 Task: Change object animations to on click.
Action: Mouse moved to (189, 87)
Screenshot: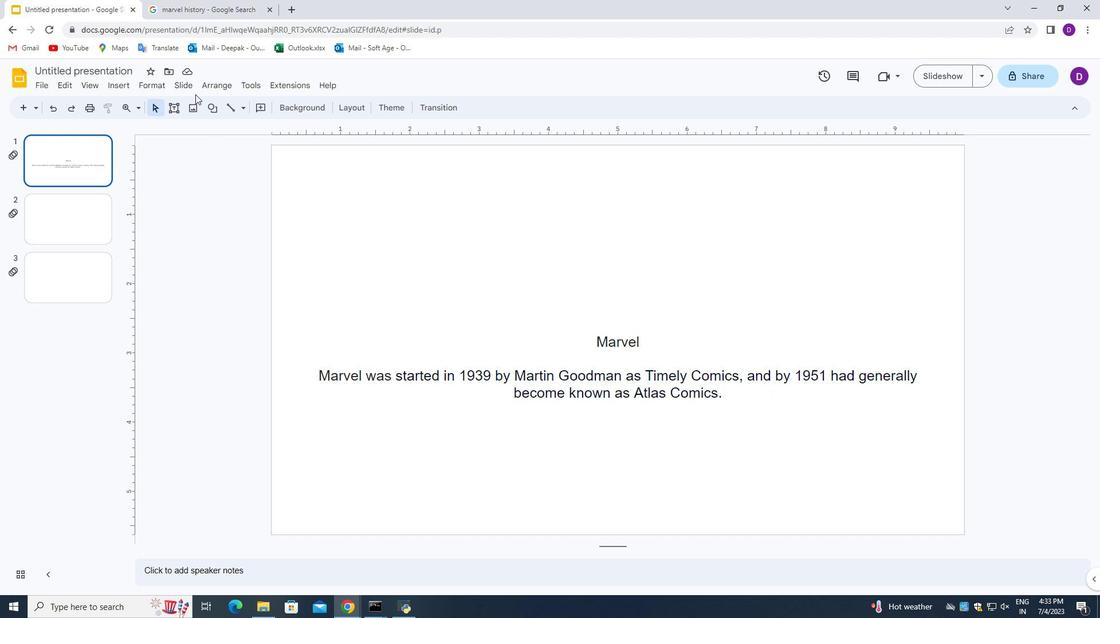 
Action: Mouse pressed left at (189, 87)
Screenshot: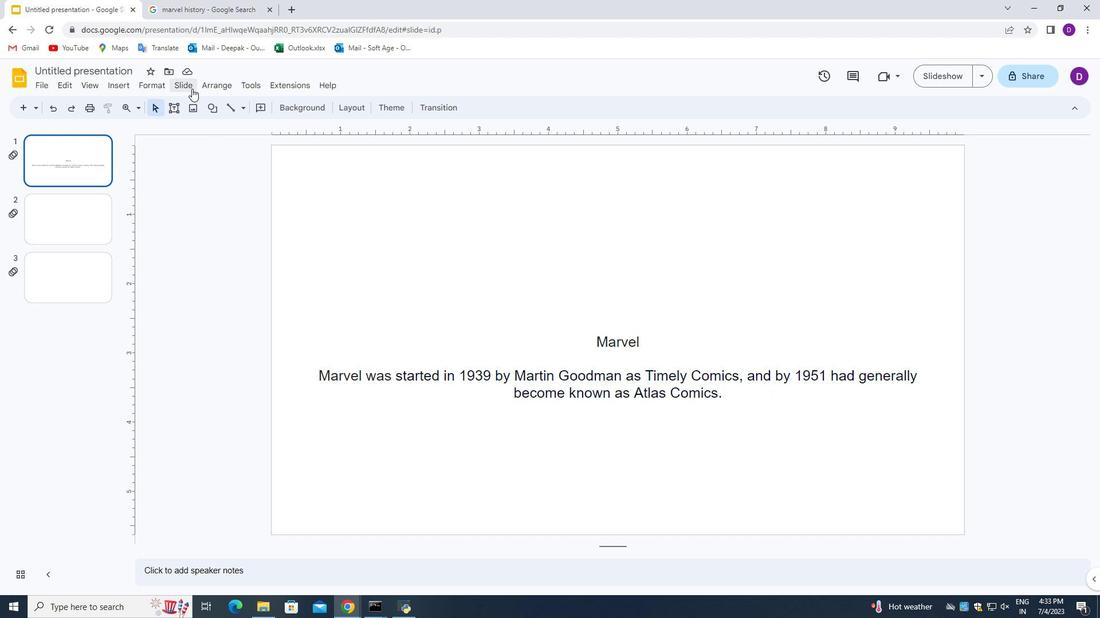 
Action: Mouse moved to (240, 240)
Screenshot: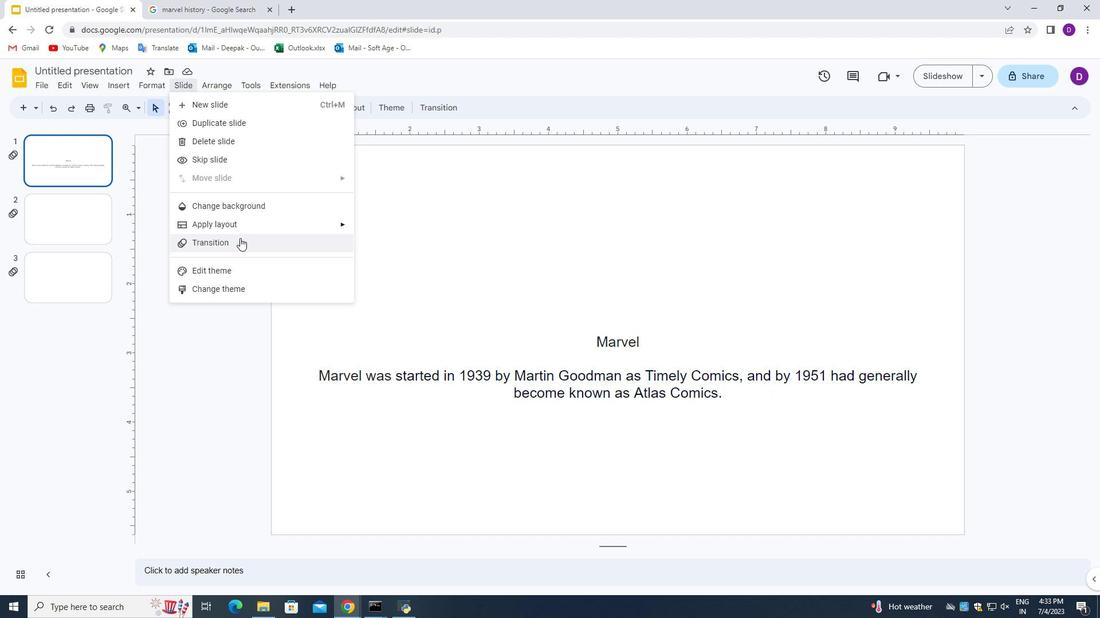 
Action: Mouse pressed left at (240, 240)
Screenshot: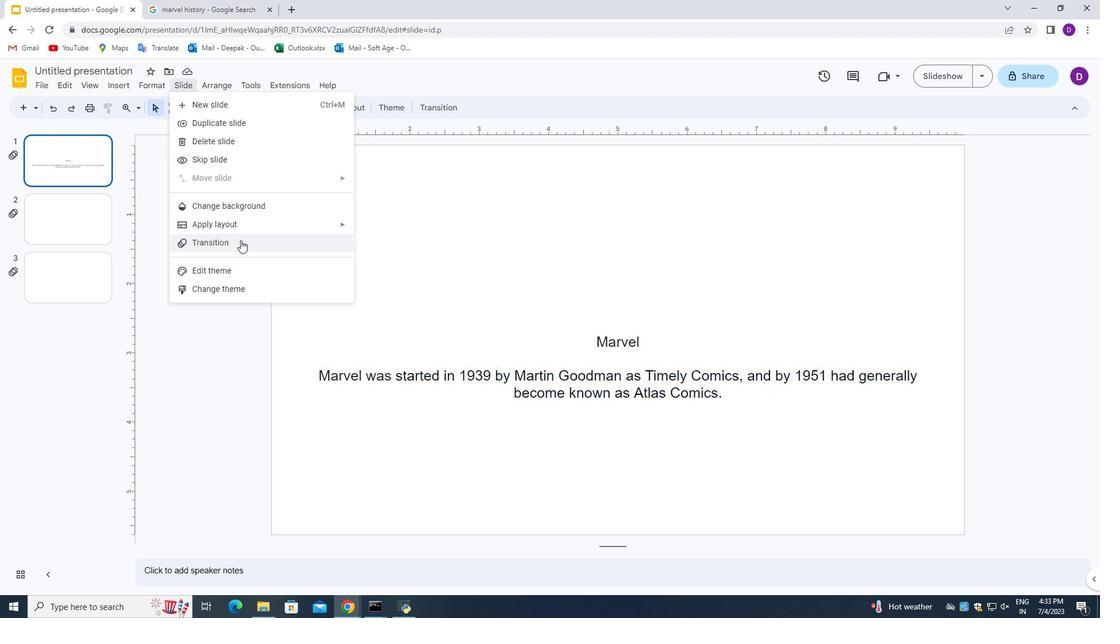 
Action: Mouse moved to (931, 358)
Screenshot: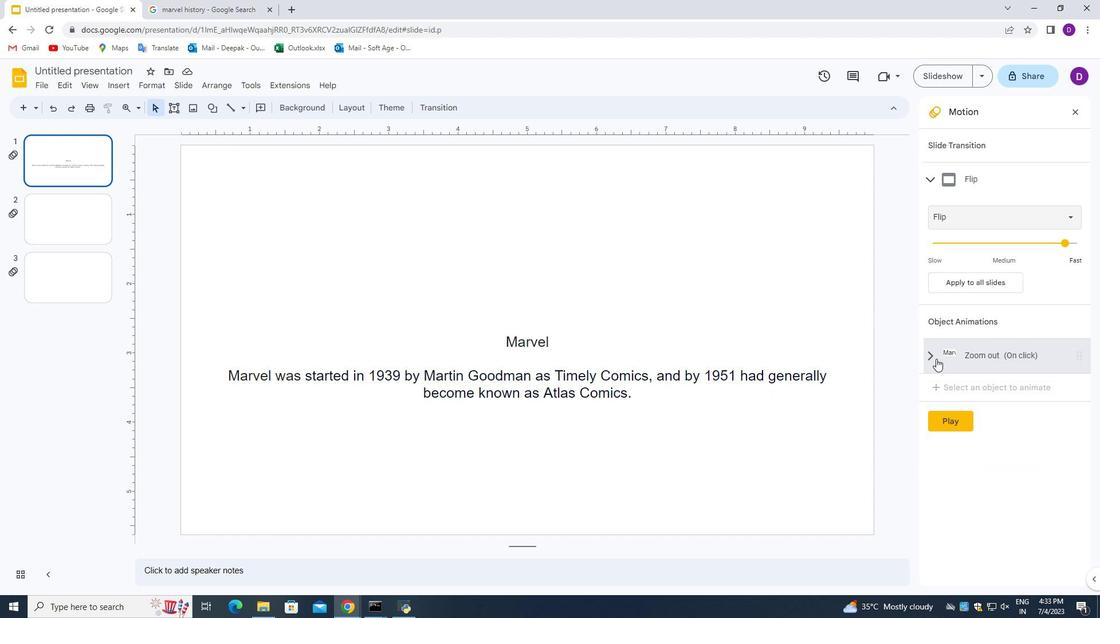 
Action: Mouse pressed left at (931, 358)
Screenshot: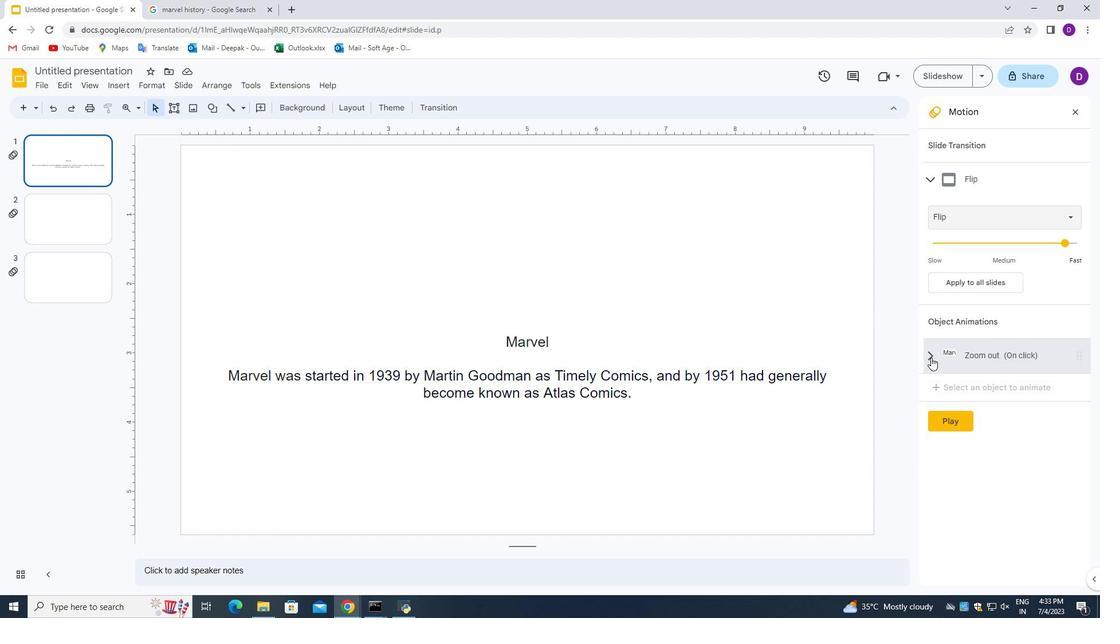 
Action: Mouse moved to (1072, 291)
Screenshot: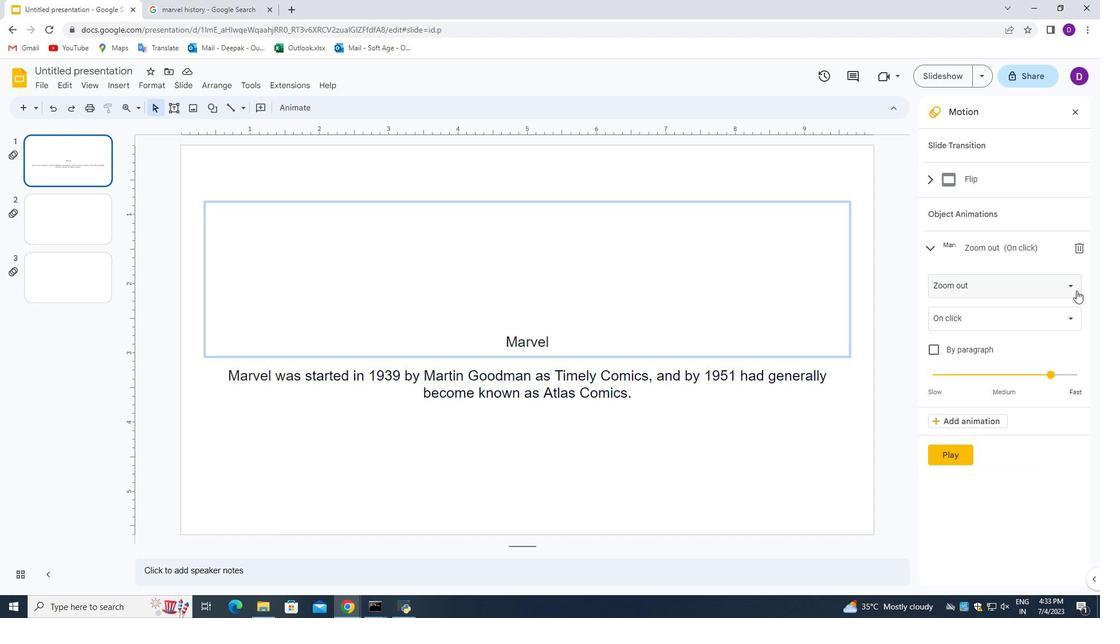 
Action: Mouse pressed left at (1072, 291)
Screenshot: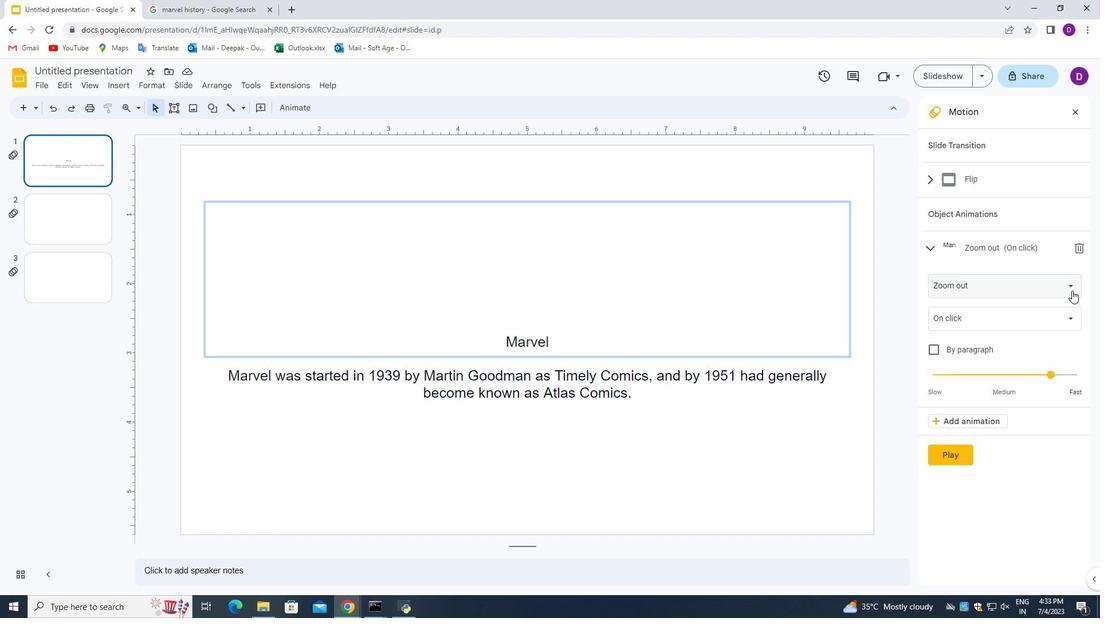 
Action: Mouse moved to (980, 571)
Screenshot: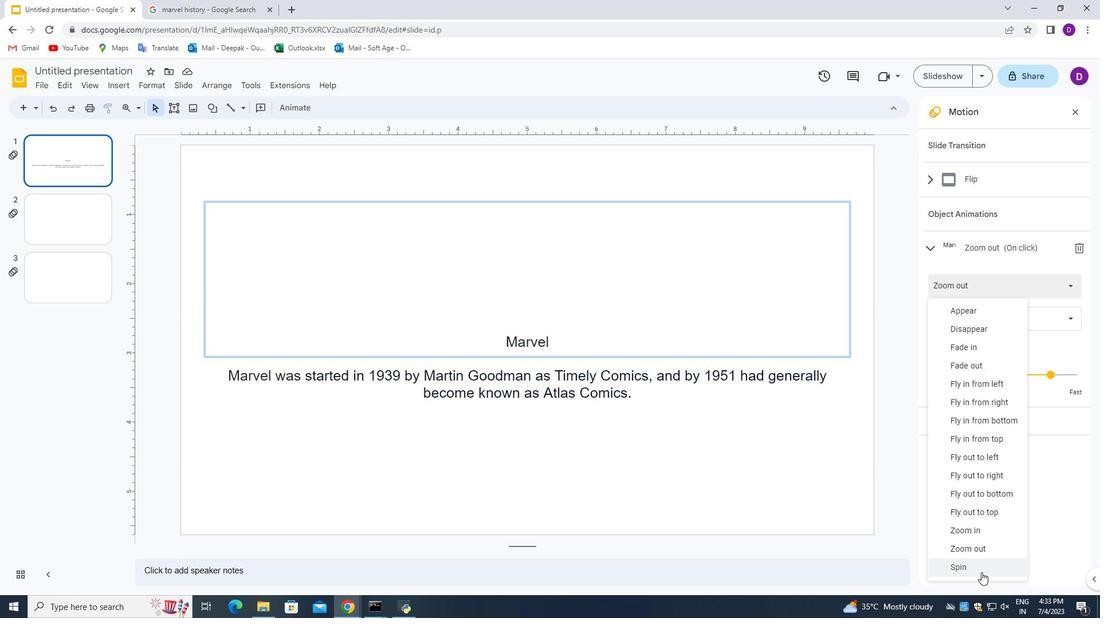 
Action: Mouse pressed left at (980, 571)
Screenshot: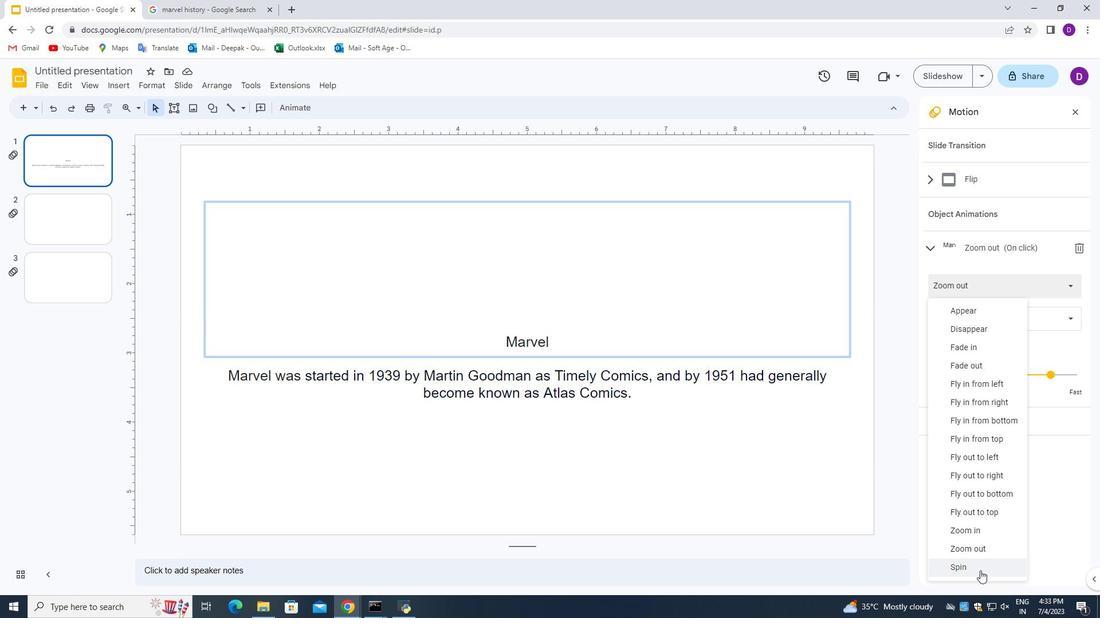 
Action: Mouse moved to (727, 317)
Screenshot: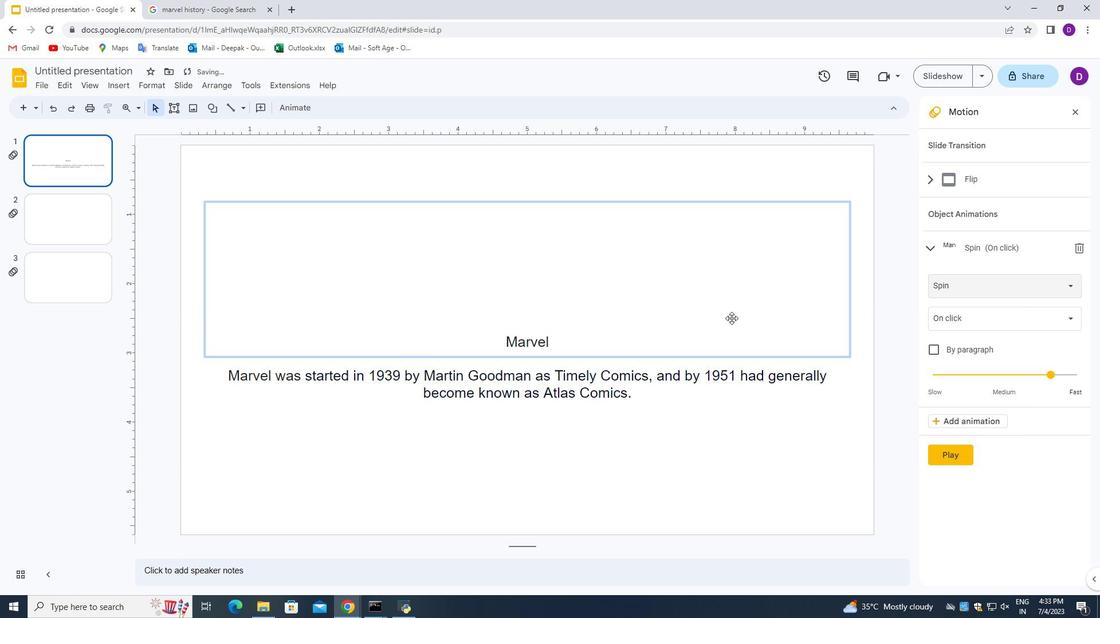 
